 Task: Select other as the website type.
Action: Mouse moved to (663, 69)
Screenshot: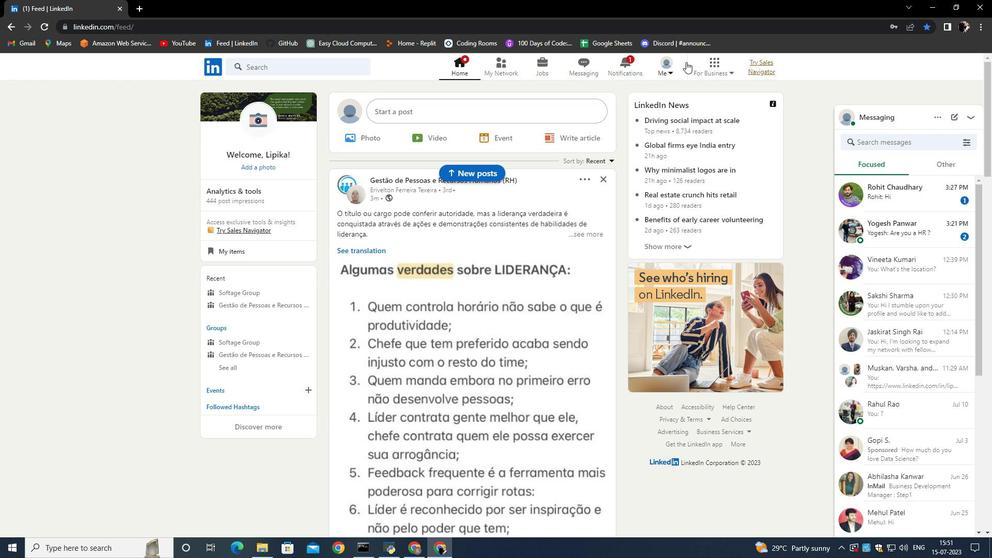 
Action: Mouse pressed left at (663, 69)
Screenshot: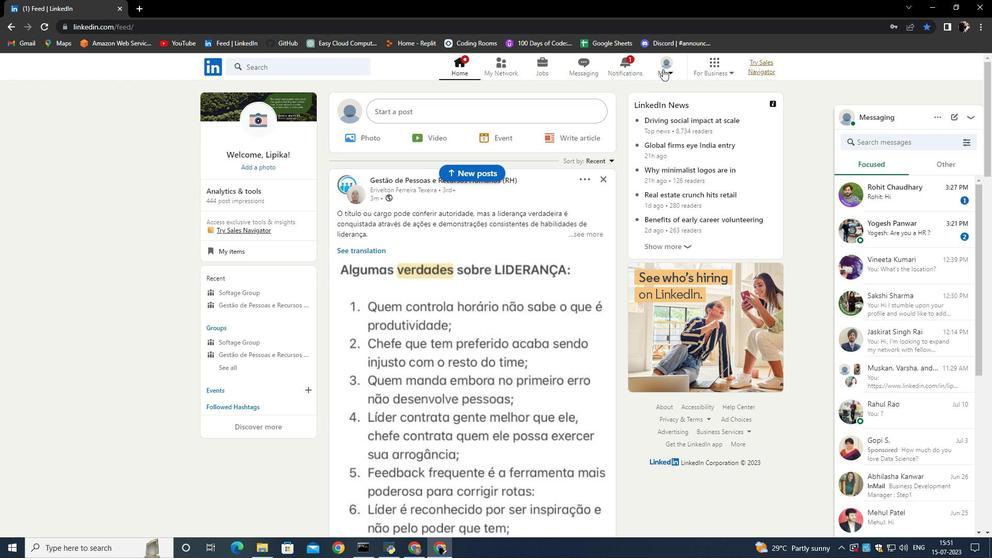 
Action: Mouse moved to (574, 111)
Screenshot: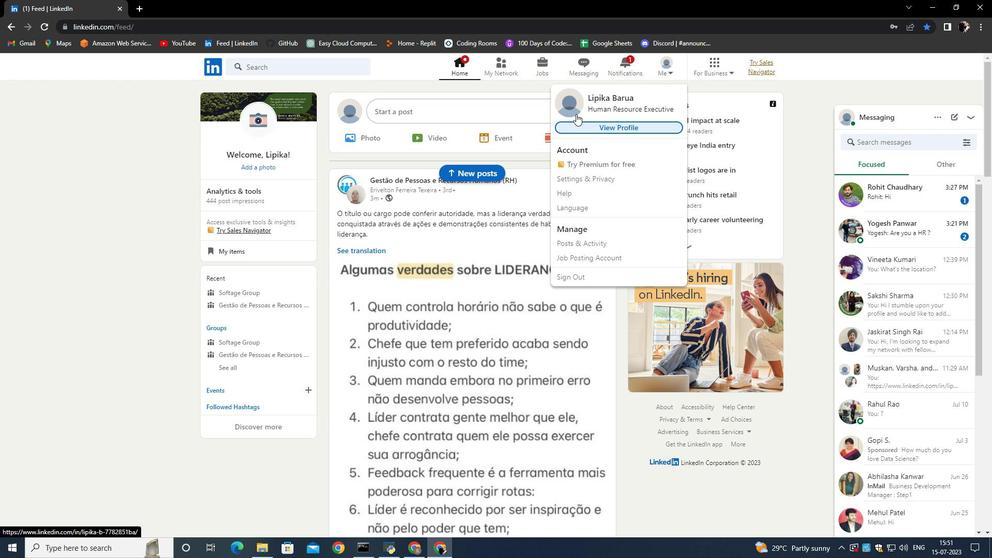
Action: Mouse pressed left at (574, 111)
Screenshot: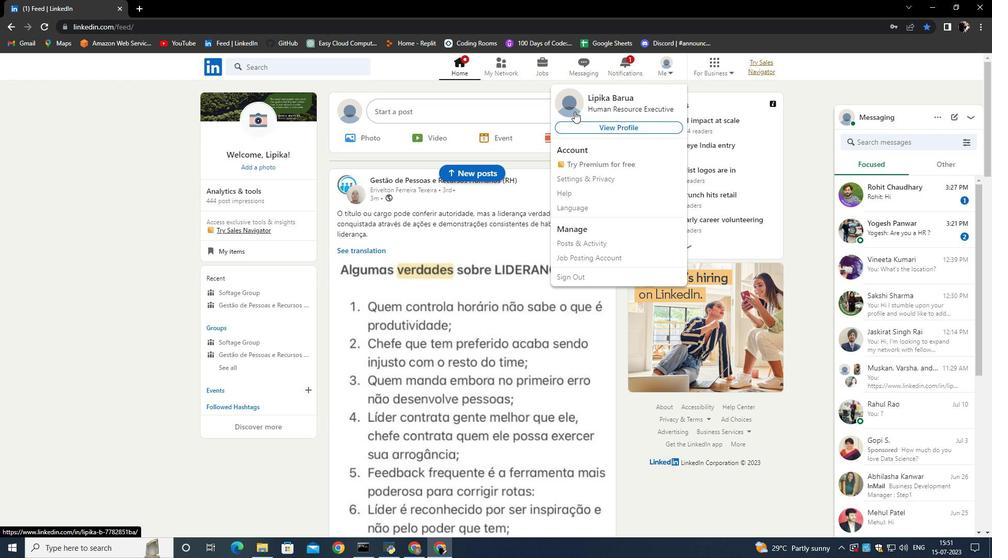 
Action: Mouse moved to (331, 332)
Screenshot: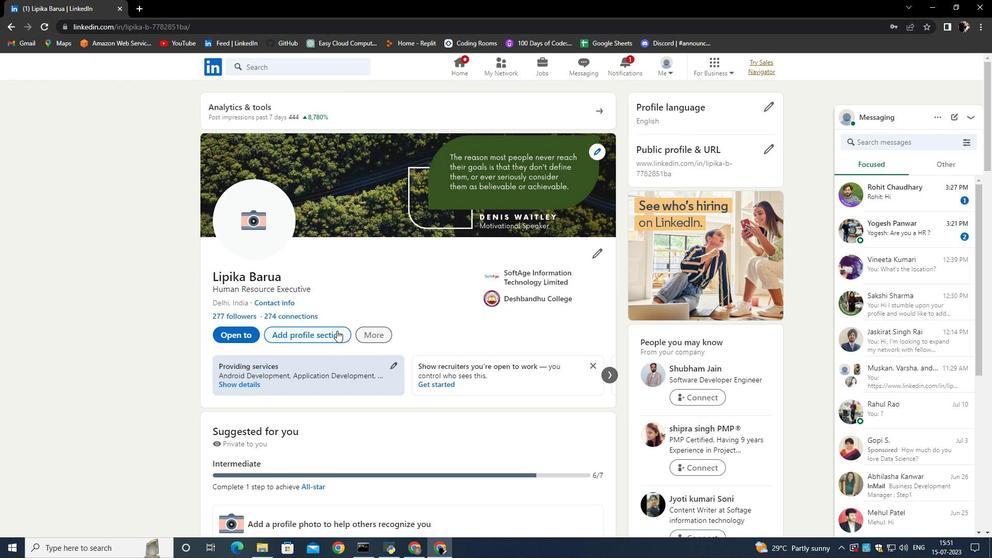 
Action: Mouse pressed left at (331, 332)
Screenshot: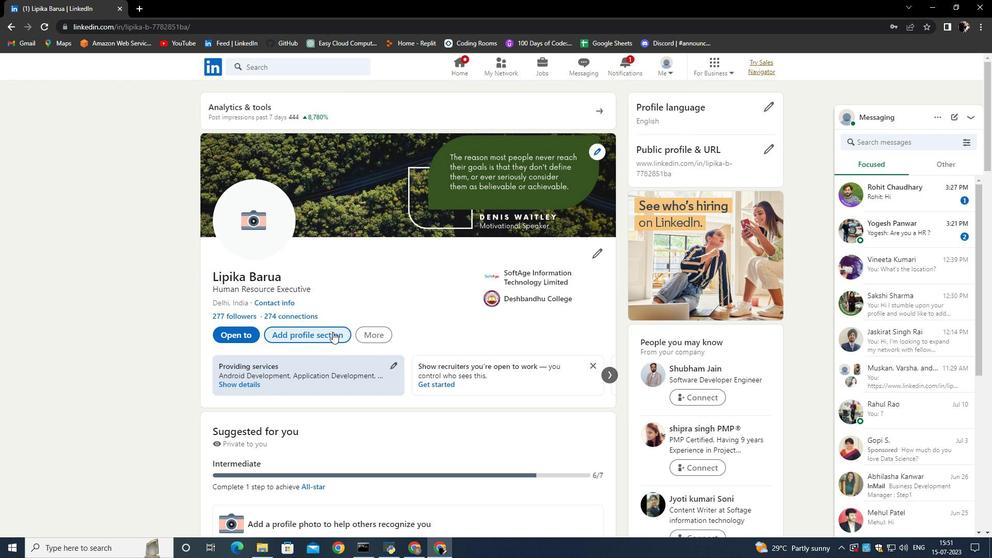 
Action: Mouse moved to (384, 308)
Screenshot: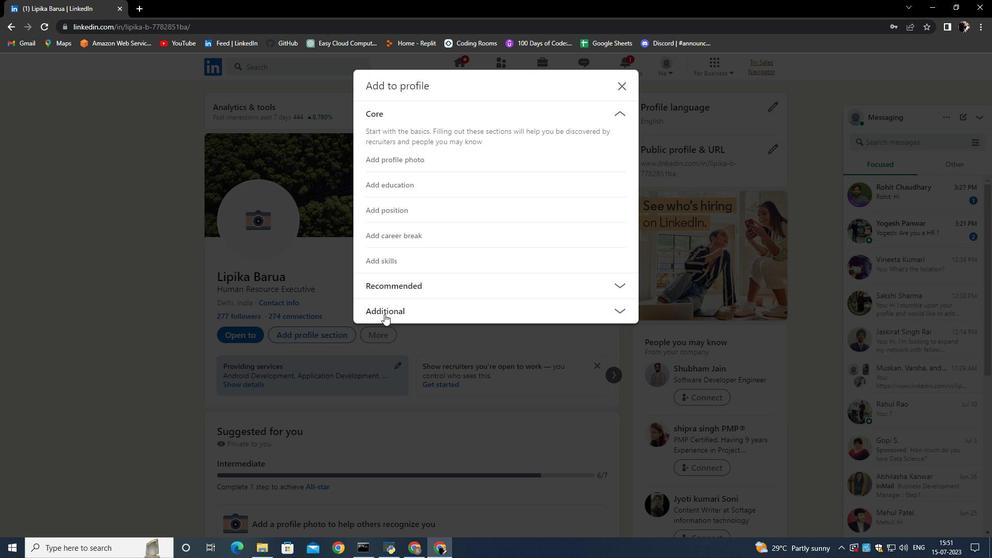 
Action: Mouse pressed left at (384, 308)
Screenshot: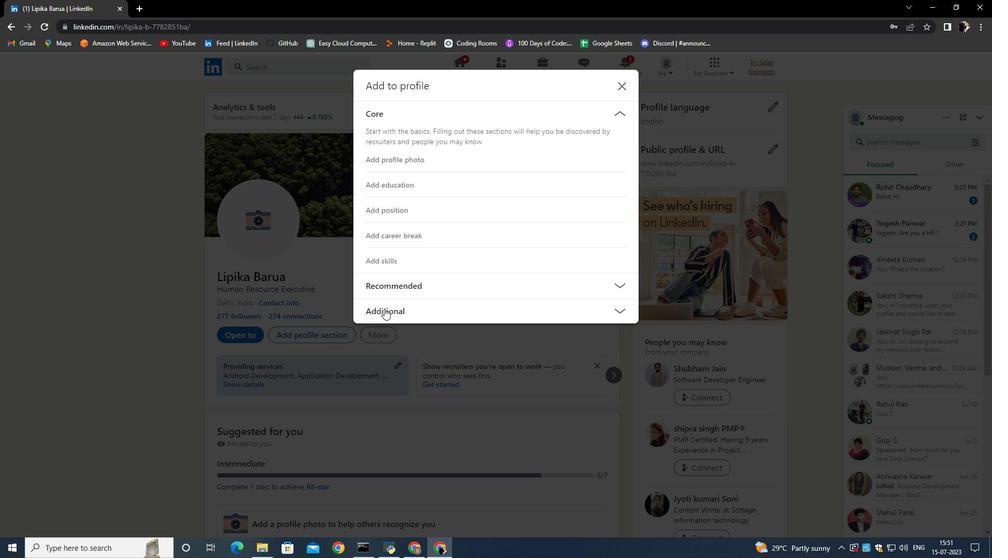 
Action: Mouse moved to (396, 412)
Screenshot: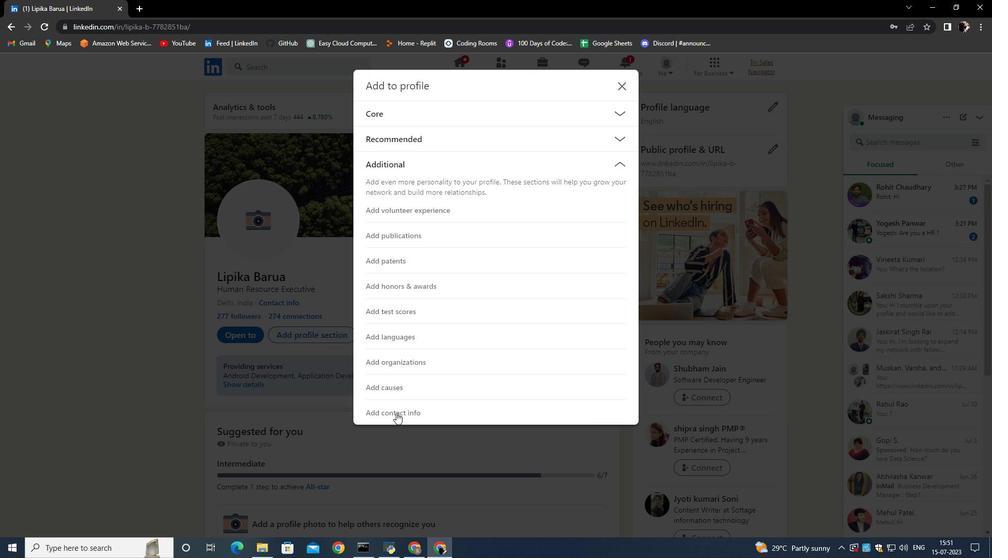
Action: Mouse pressed left at (396, 412)
Screenshot: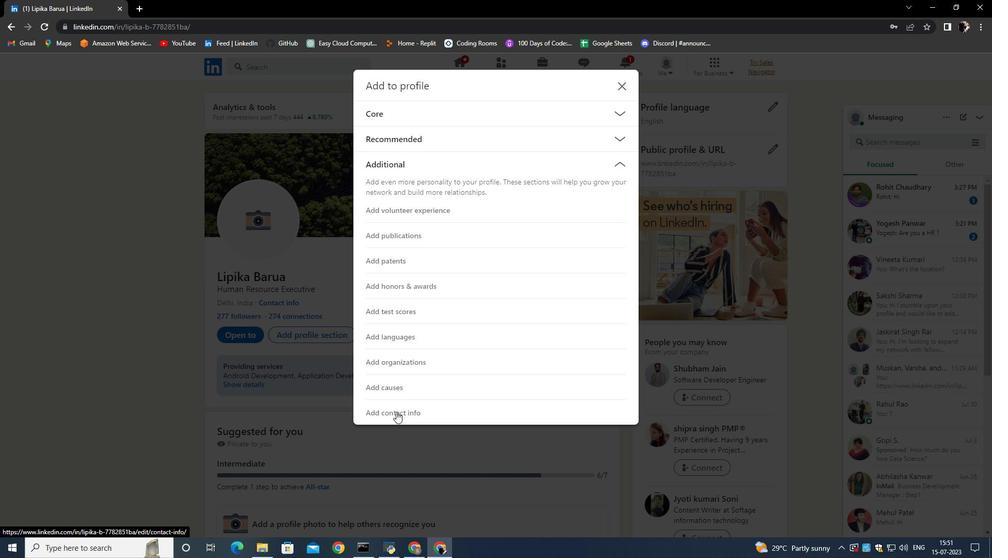 
Action: Mouse moved to (377, 396)
Screenshot: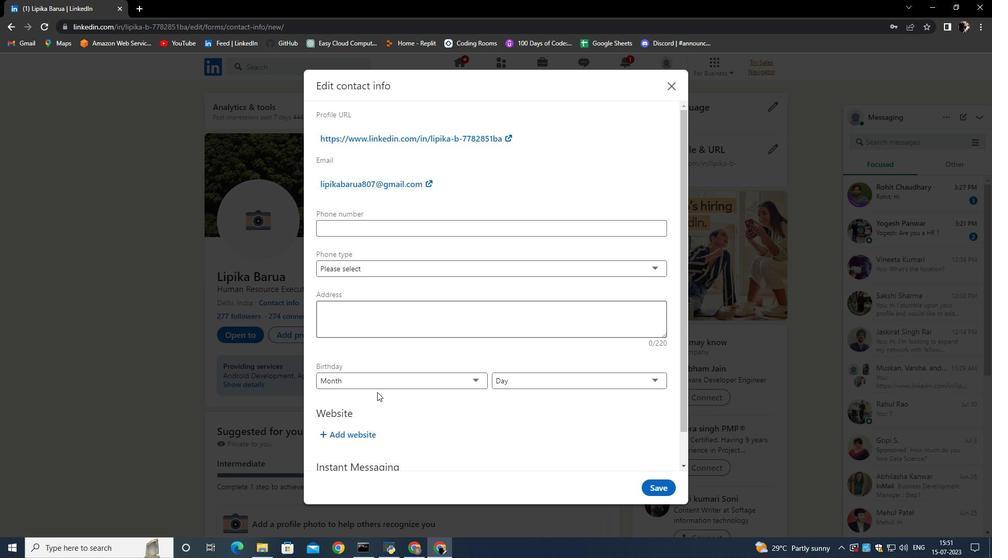 
Action: Mouse scrolled (377, 396) with delta (0, 0)
Screenshot: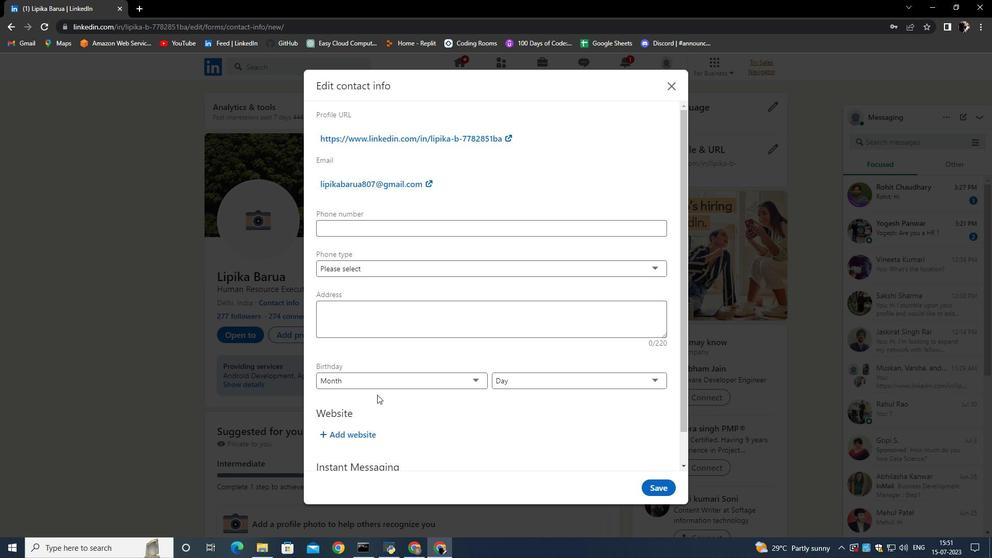 
Action: Mouse scrolled (377, 396) with delta (0, 0)
Screenshot: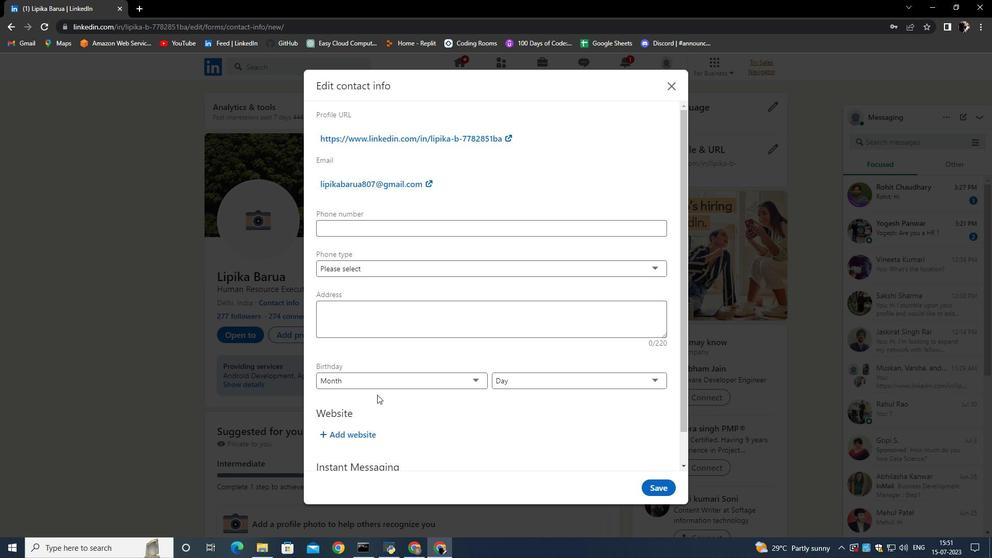 
Action: Mouse scrolled (377, 396) with delta (0, 0)
Screenshot: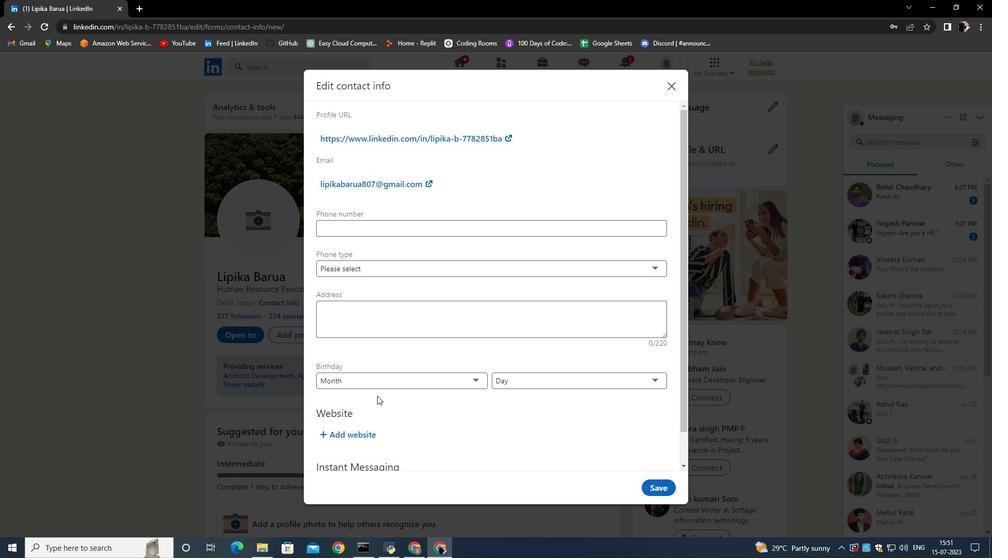 
Action: Mouse scrolled (377, 396) with delta (0, 0)
Screenshot: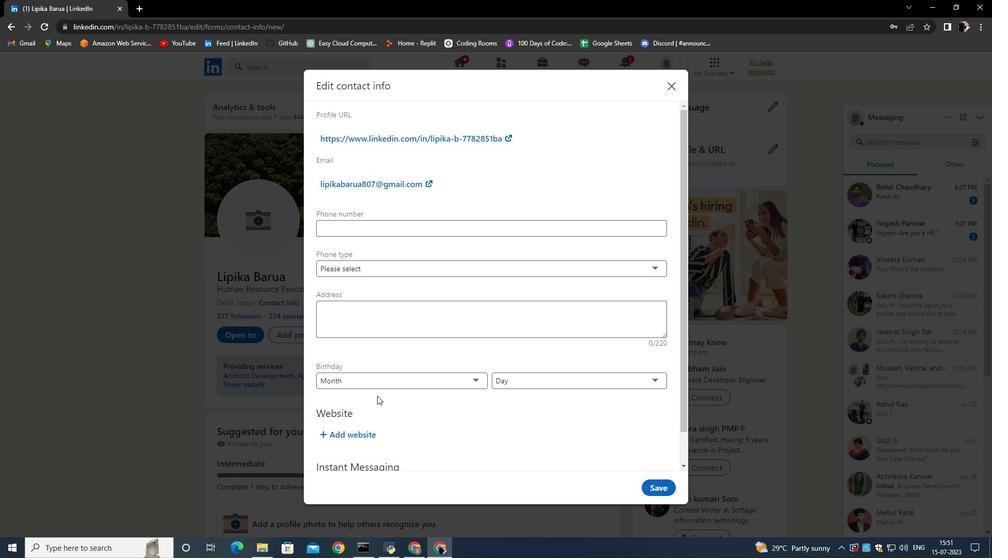 
Action: Mouse moved to (362, 395)
Screenshot: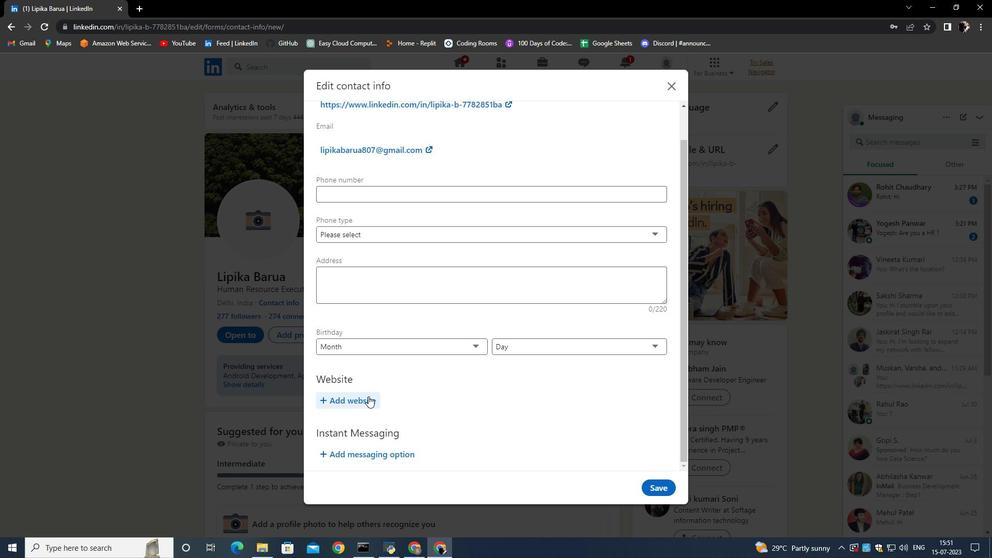 
Action: Mouse pressed left at (362, 395)
Screenshot: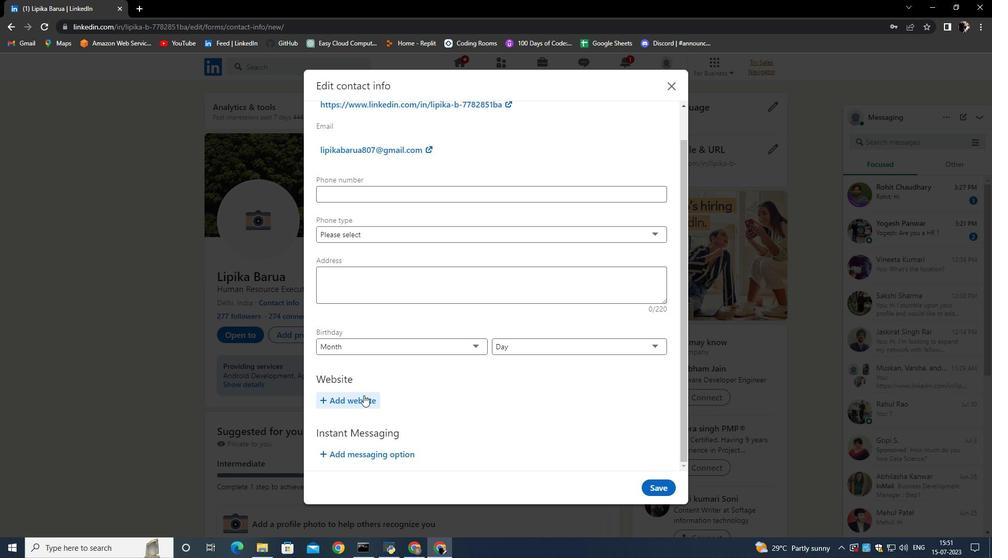 
Action: Mouse moved to (402, 391)
Screenshot: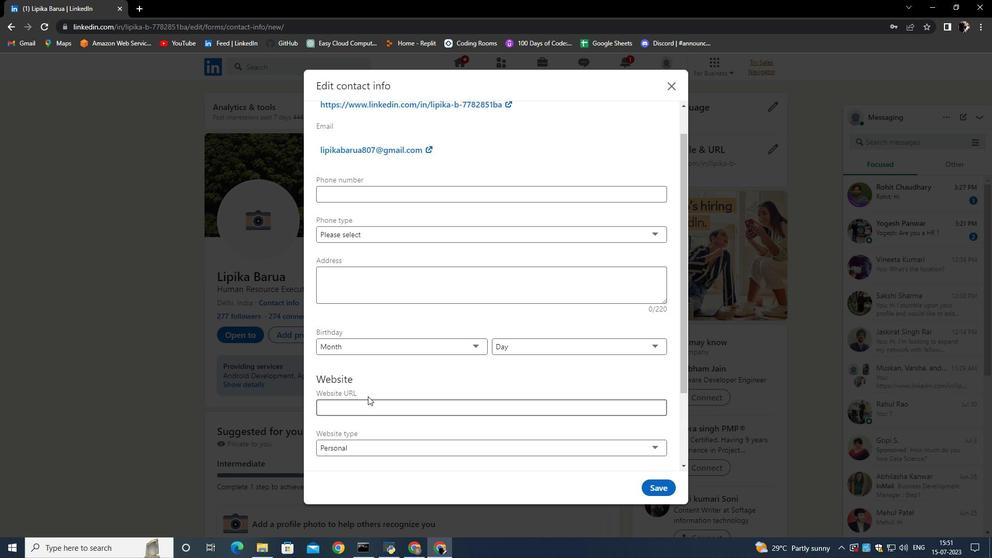 
Action: Mouse scrolled (402, 391) with delta (0, 0)
Screenshot: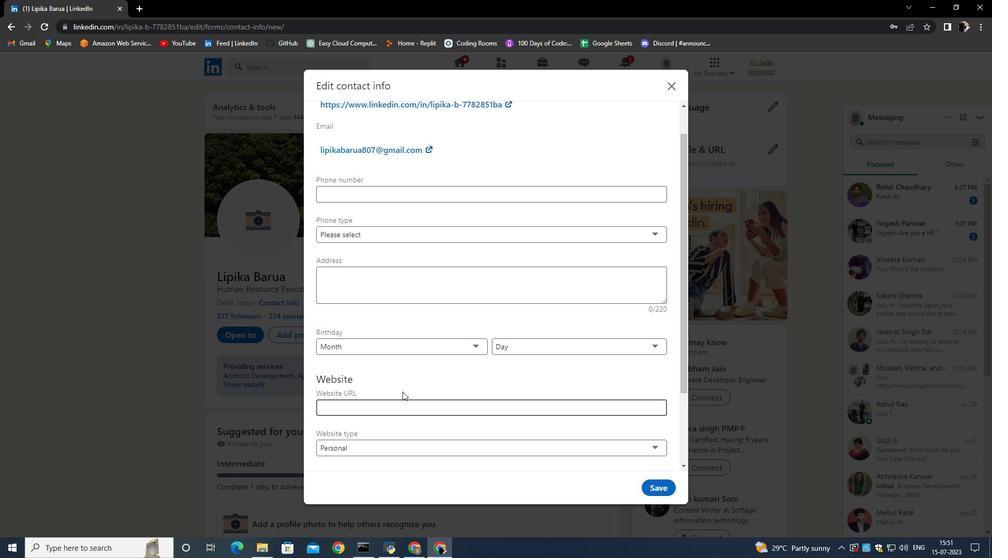
Action: Mouse scrolled (402, 391) with delta (0, 0)
Screenshot: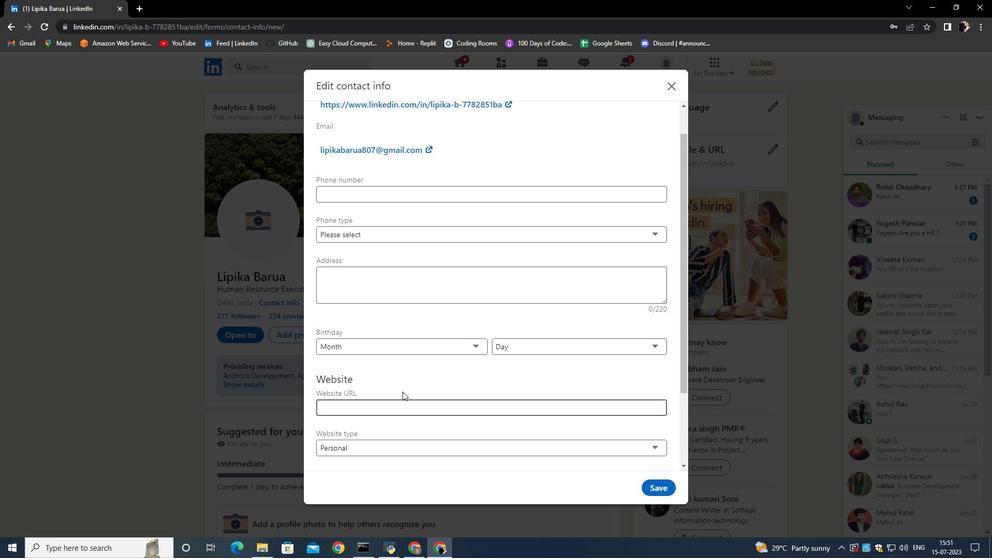 
Action: Mouse scrolled (402, 391) with delta (0, 0)
Screenshot: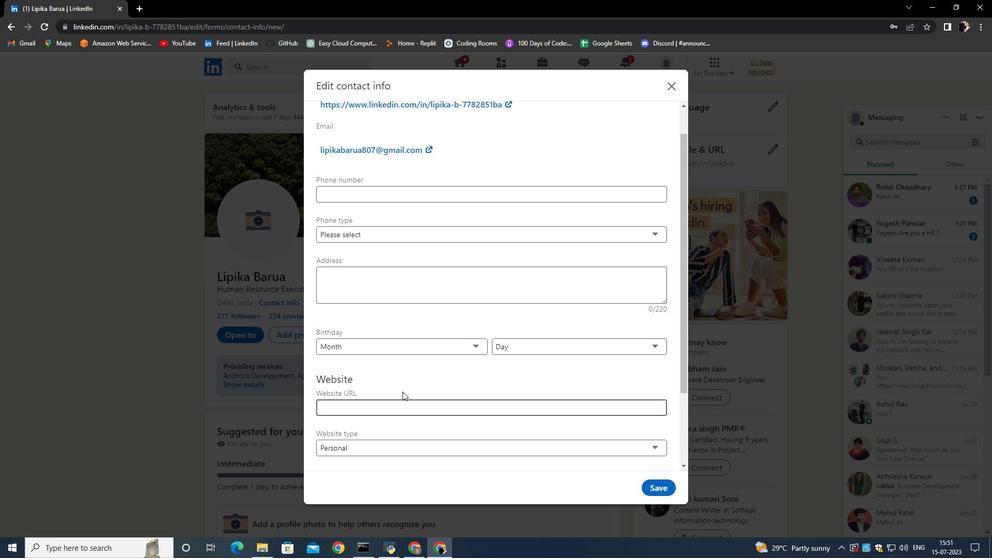 
Action: Mouse moved to (369, 354)
Screenshot: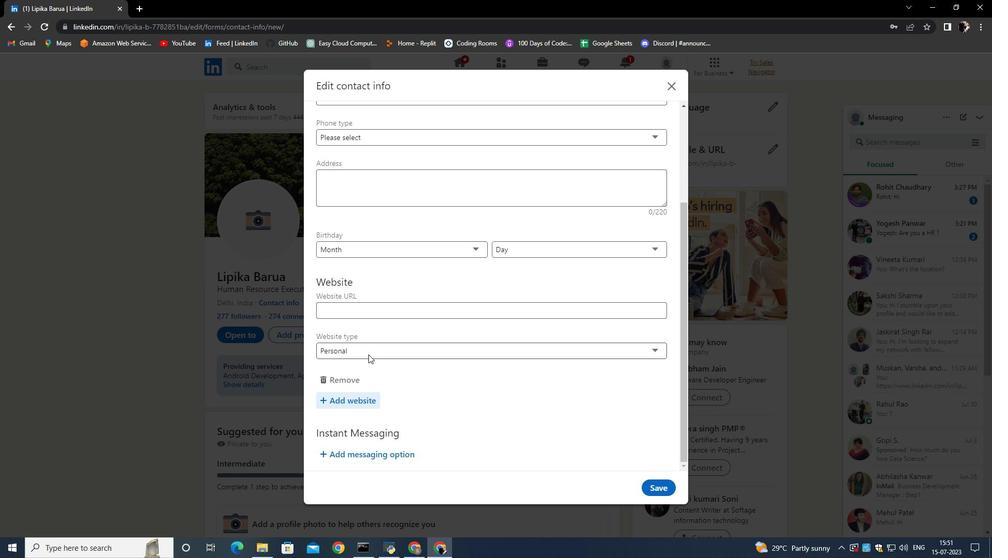 
Action: Mouse pressed left at (369, 354)
Screenshot: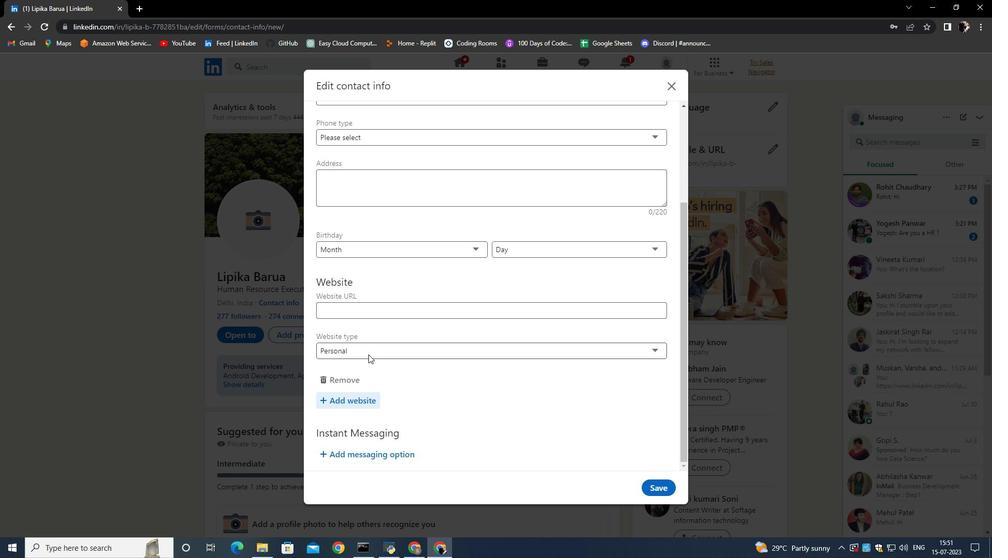 
Action: Mouse moved to (354, 418)
Screenshot: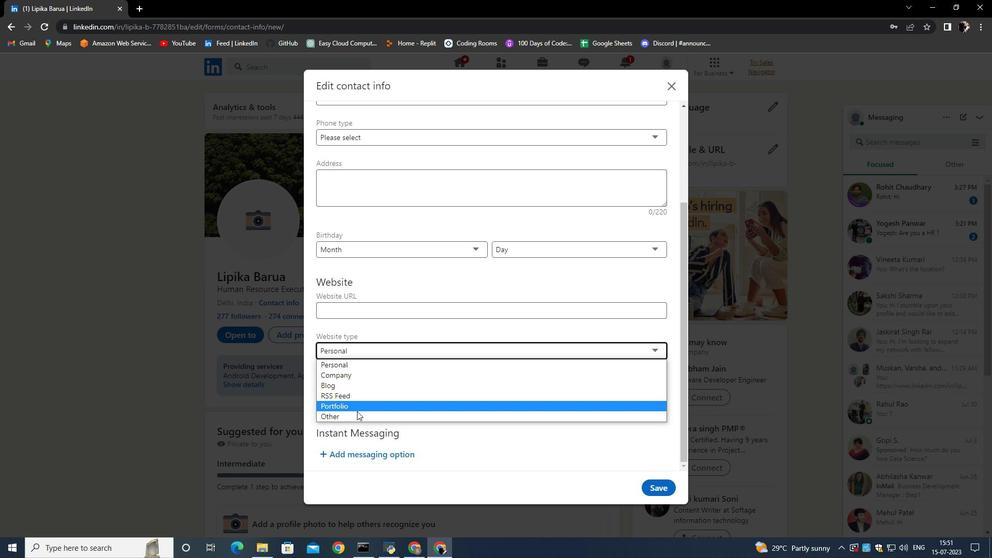 
Action: Mouse pressed left at (354, 418)
Screenshot: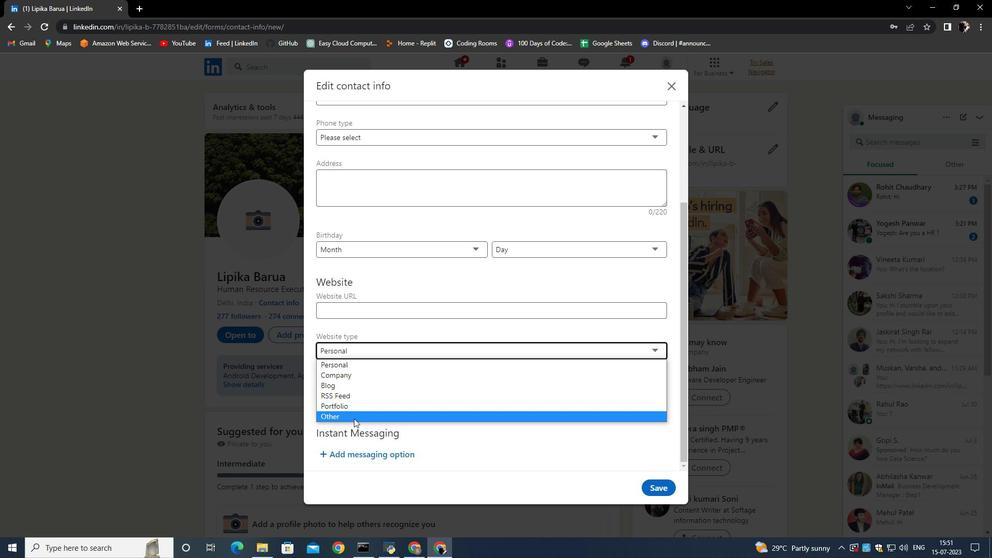 
Action: Mouse moved to (445, 401)
Screenshot: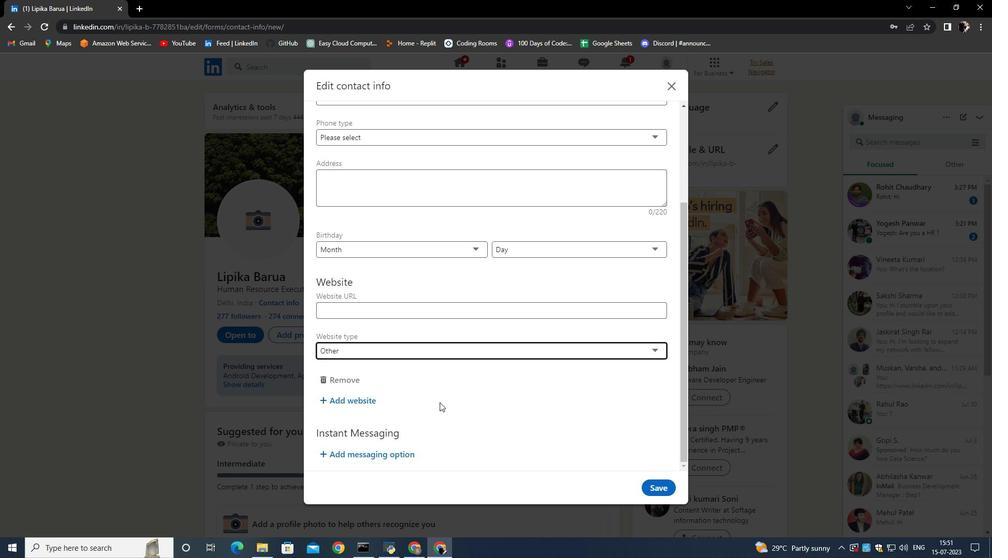 
